 Task: Create a due date automation trigger when advanced on, 2 hours before a card is due add dates not starting this week.
Action: Mouse moved to (821, 238)
Screenshot: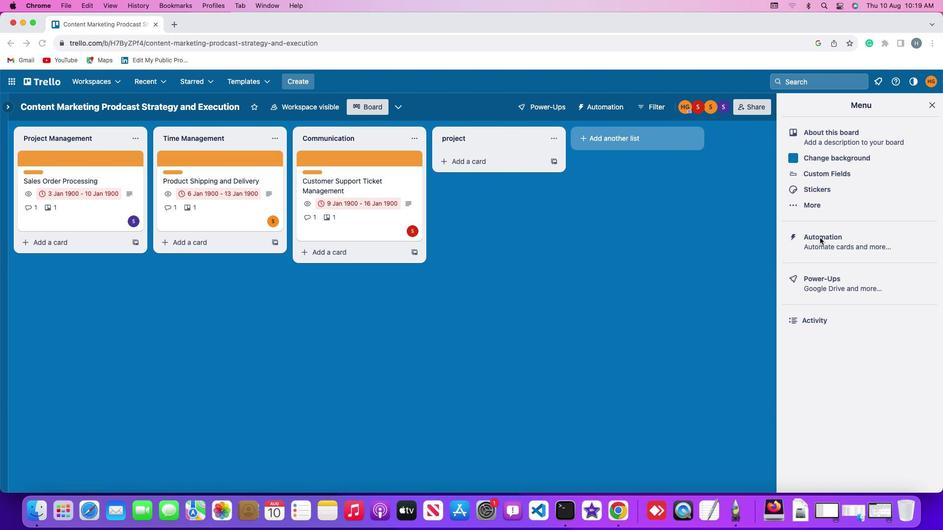 
Action: Mouse pressed left at (821, 238)
Screenshot: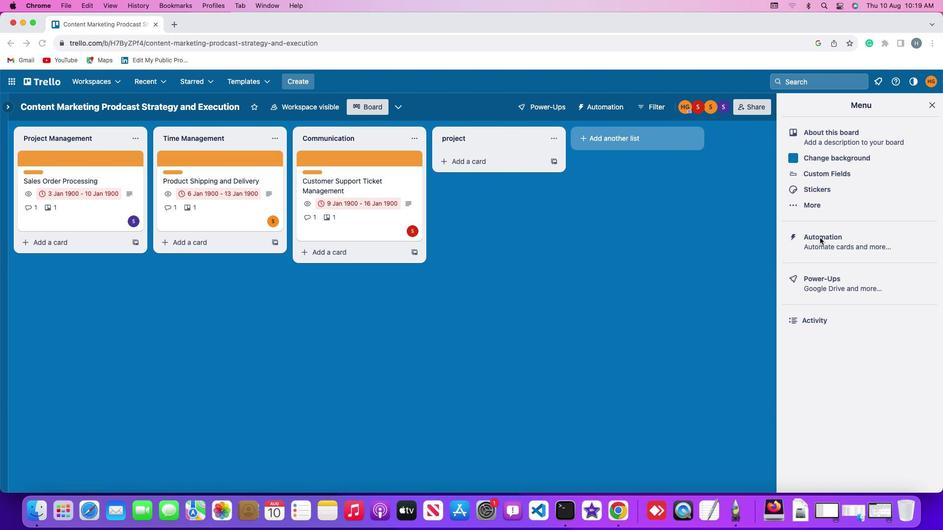 
Action: Mouse pressed left at (821, 238)
Screenshot: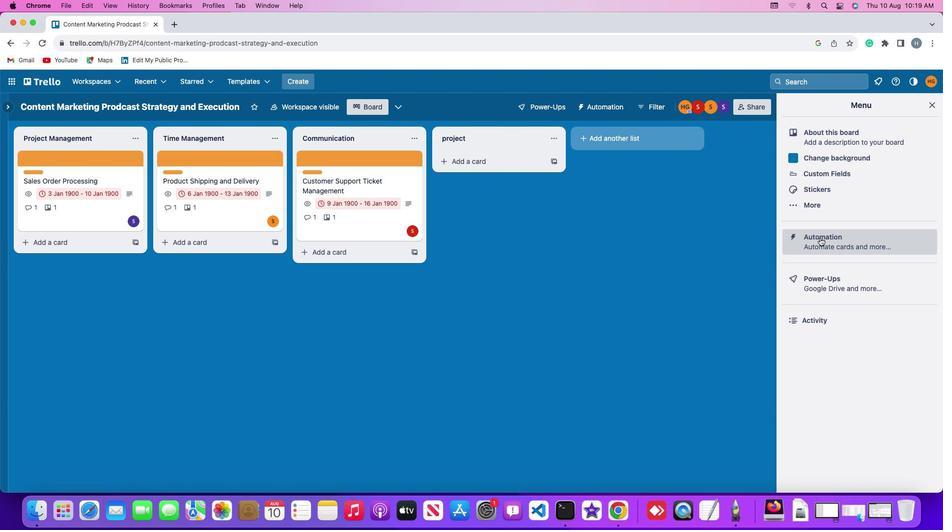 
Action: Mouse moved to (52, 232)
Screenshot: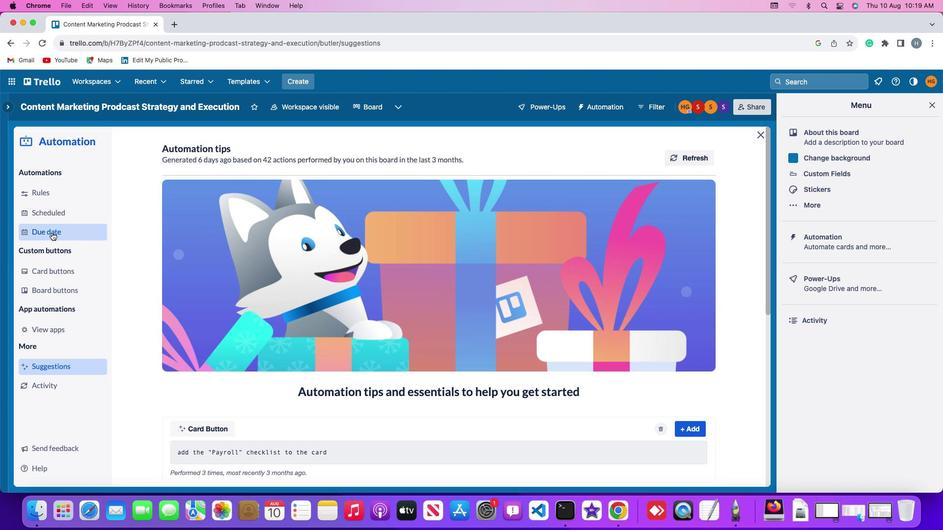 
Action: Mouse pressed left at (52, 232)
Screenshot: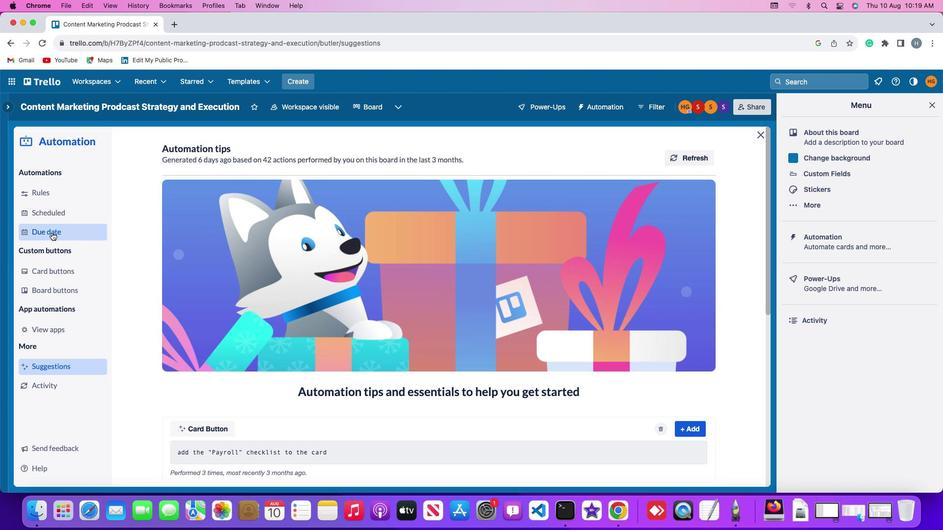 
Action: Mouse moved to (663, 151)
Screenshot: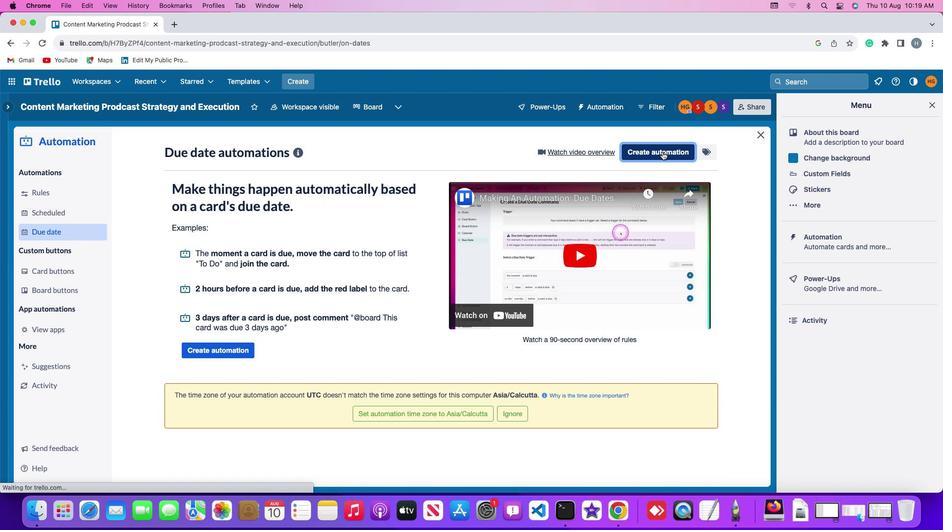 
Action: Mouse pressed left at (663, 151)
Screenshot: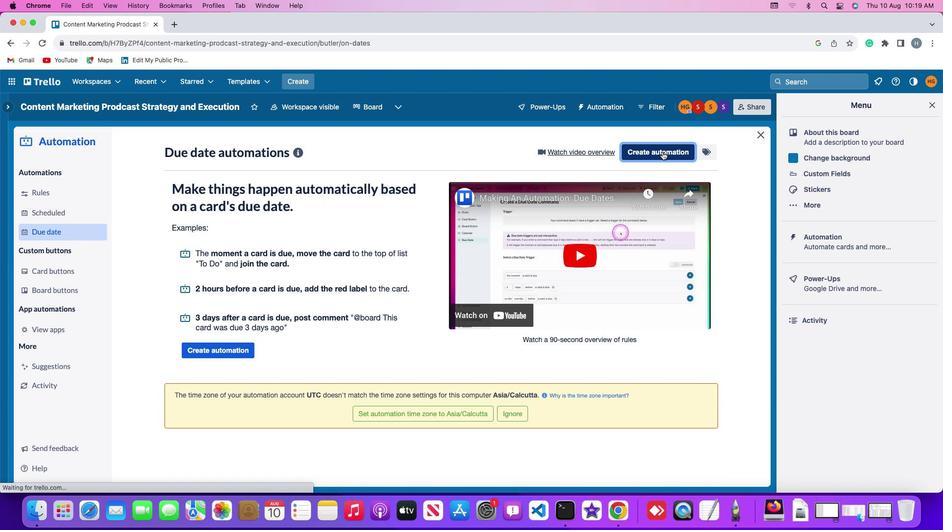 
Action: Mouse moved to (199, 245)
Screenshot: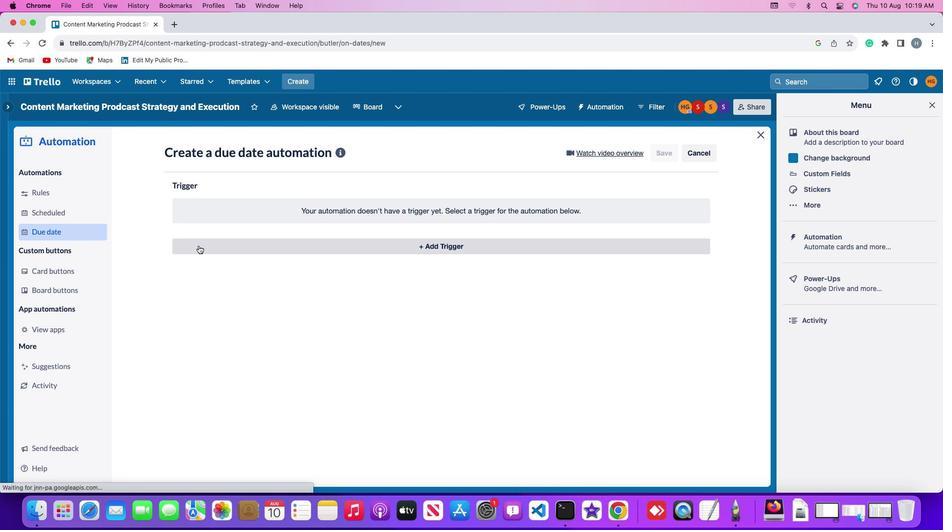 
Action: Mouse pressed left at (199, 245)
Screenshot: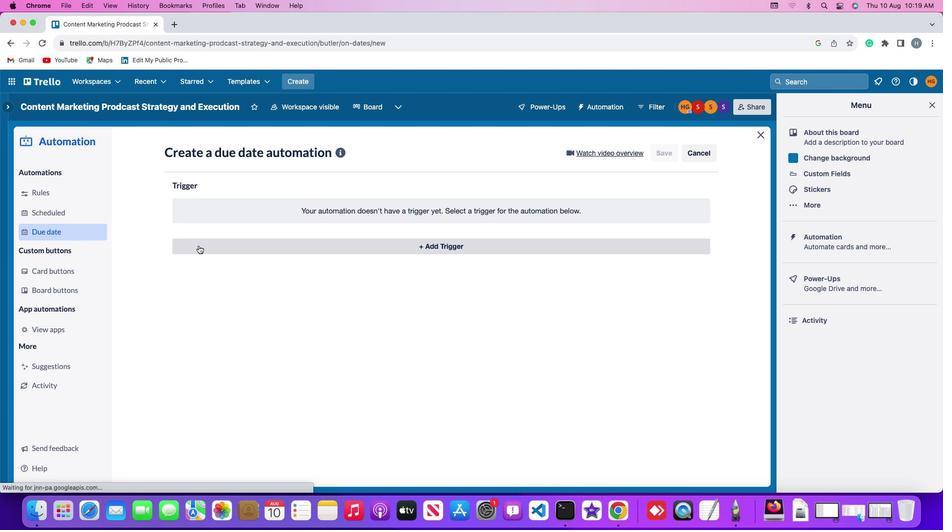 
Action: Mouse moved to (196, 394)
Screenshot: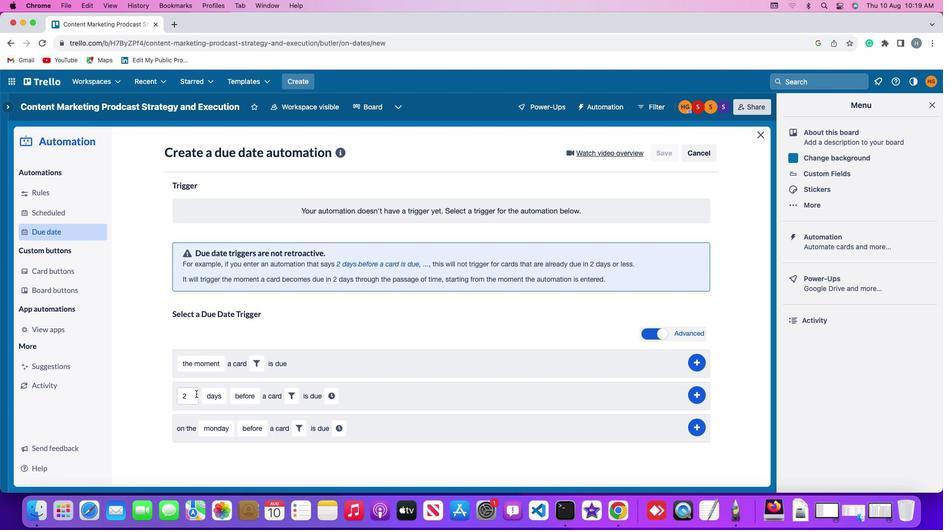 
Action: Mouse pressed left at (196, 394)
Screenshot: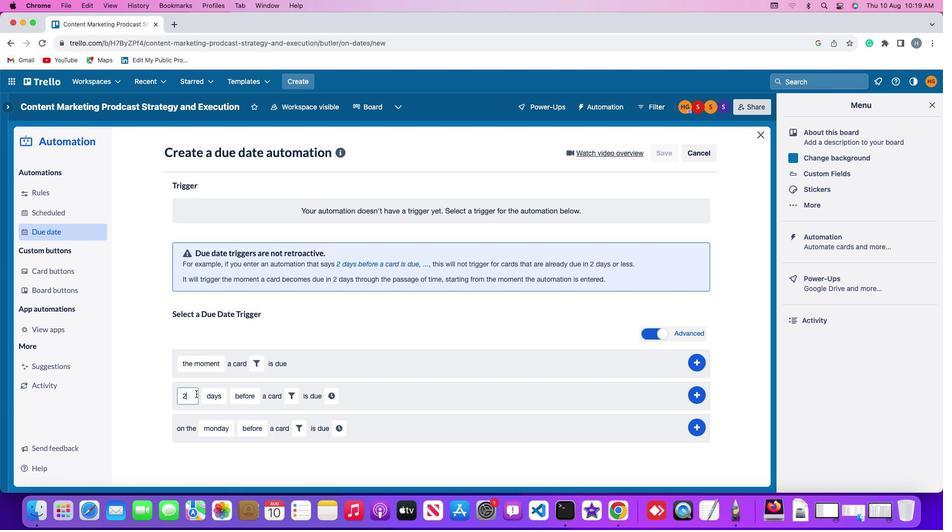
Action: Key pressed Key.backspace'2'
Screenshot: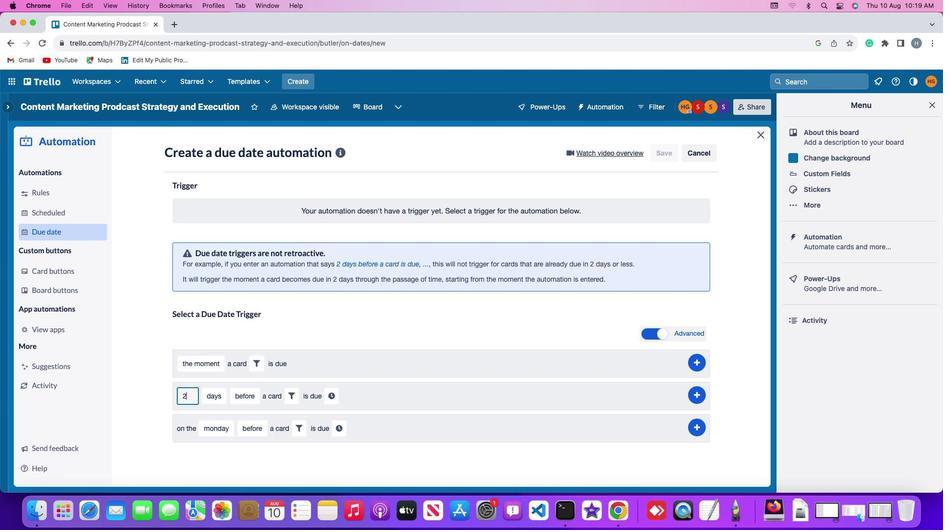 
Action: Mouse moved to (211, 390)
Screenshot: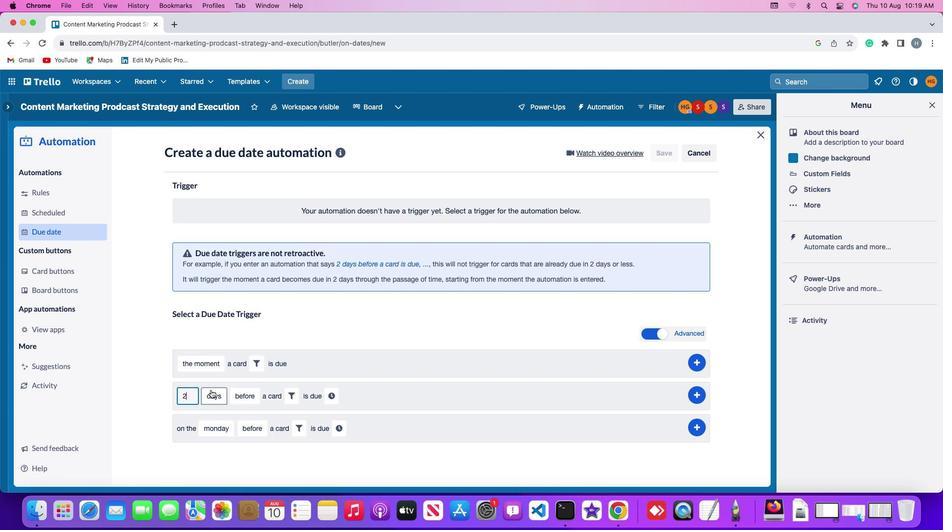 
Action: Mouse pressed left at (211, 390)
Screenshot: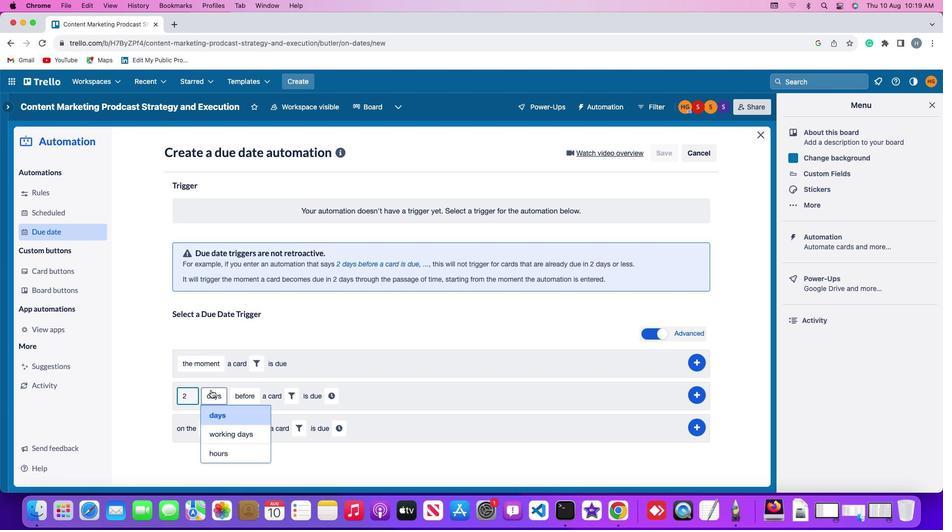 
Action: Mouse moved to (223, 449)
Screenshot: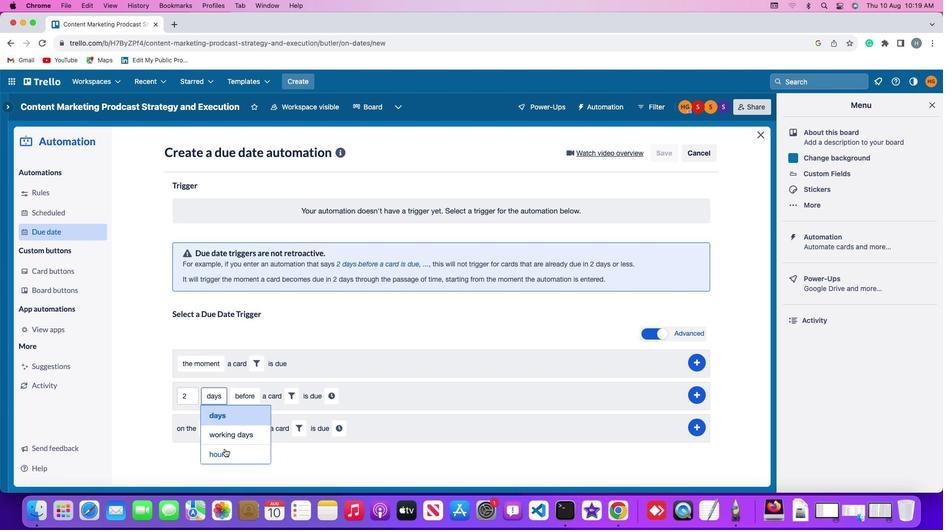 
Action: Mouse pressed left at (223, 449)
Screenshot: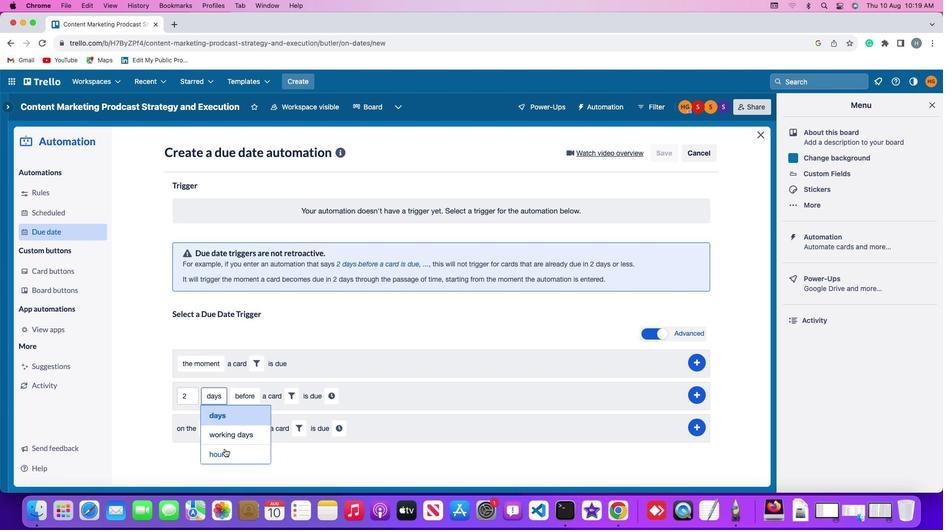 
Action: Mouse moved to (255, 392)
Screenshot: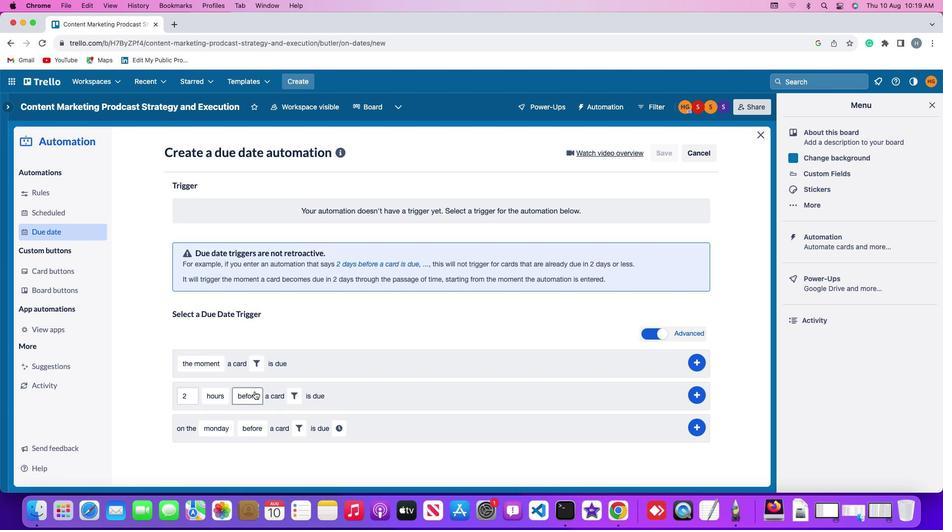 
Action: Mouse pressed left at (255, 392)
Screenshot: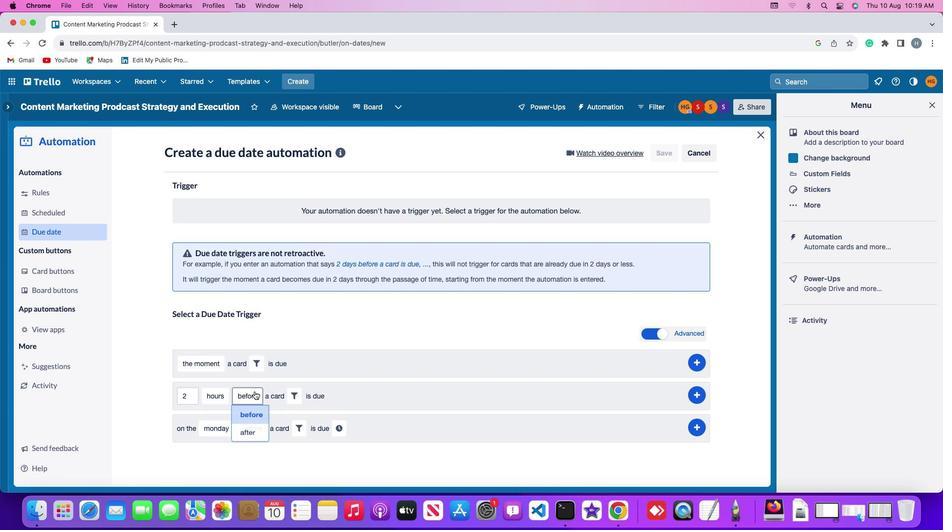 
Action: Mouse moved to (254, 417)
Screenshot: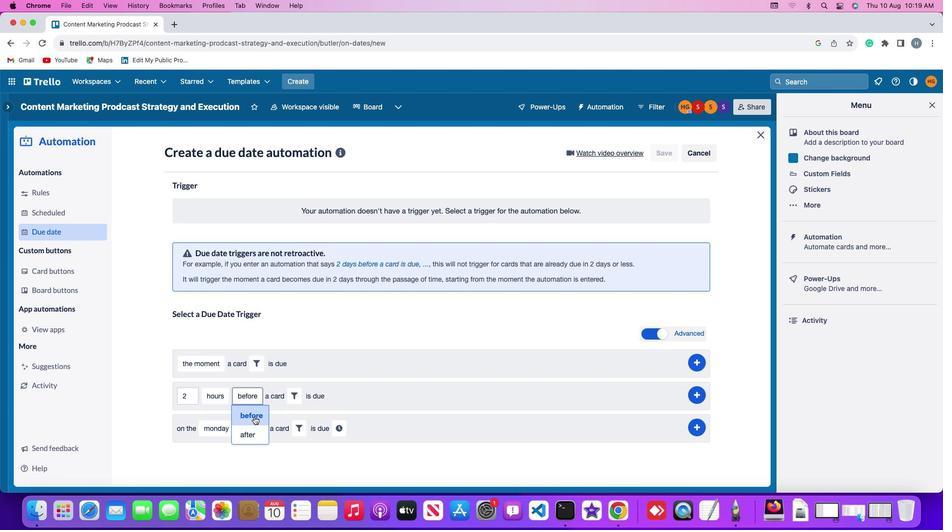 
Action: Mouse pressed left at (254, 417)
Screenshot: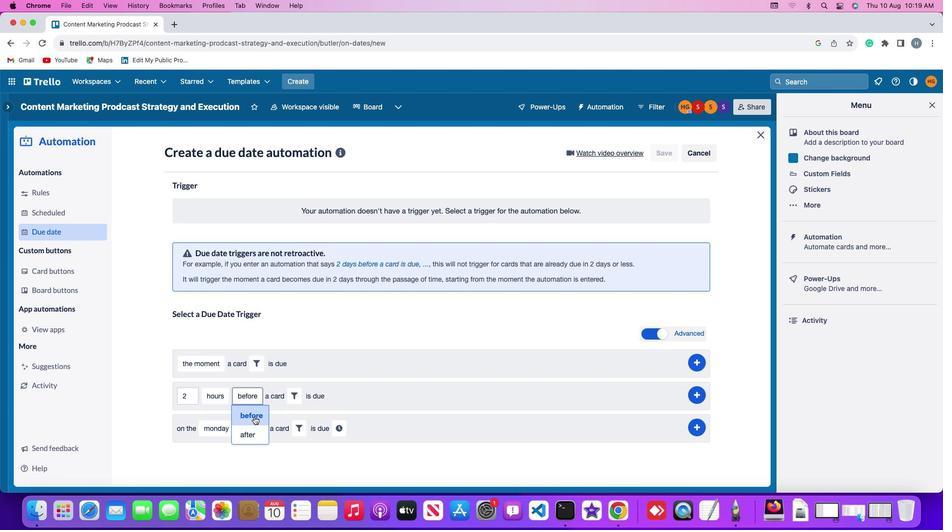 
Action: Mouse moved to (292, 395)
Screenshot: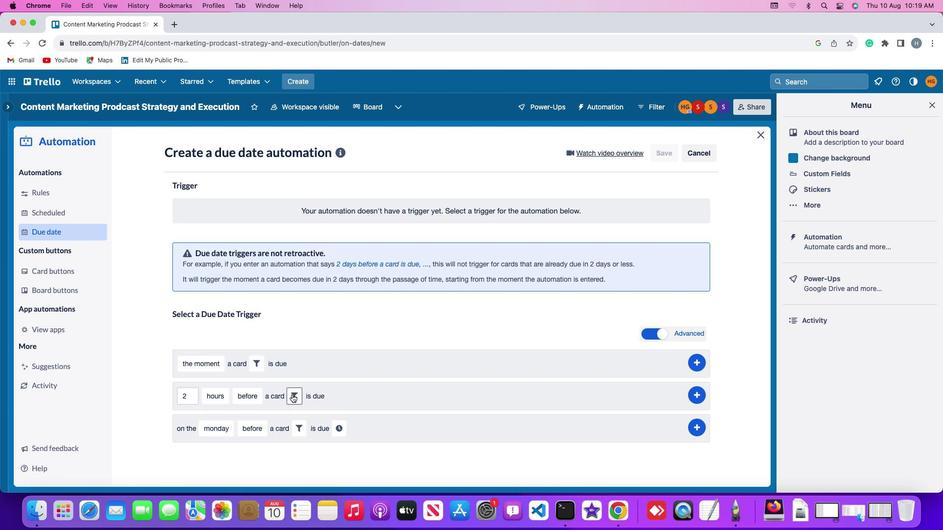 
Action: Mouse pressed left at (292, 395)
Screenshot: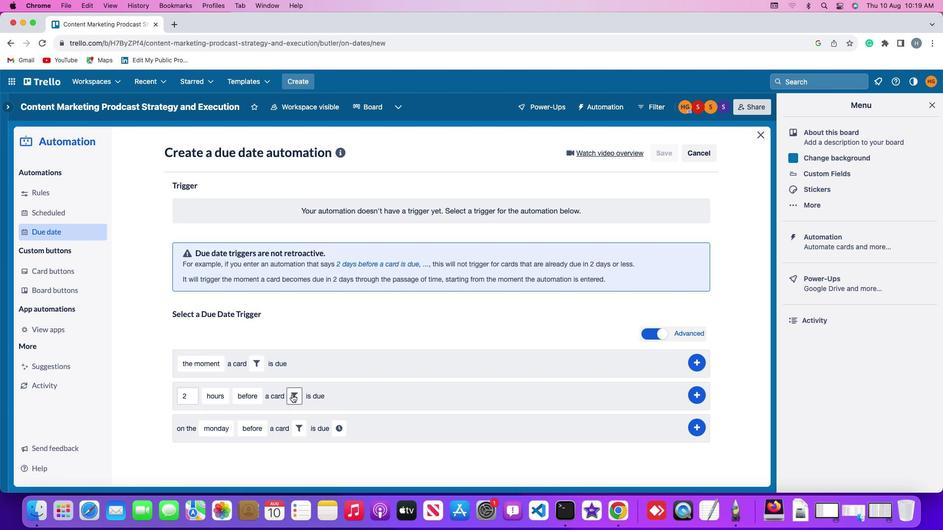 
Action: Mouse moved to (352, 423)
Screenshot: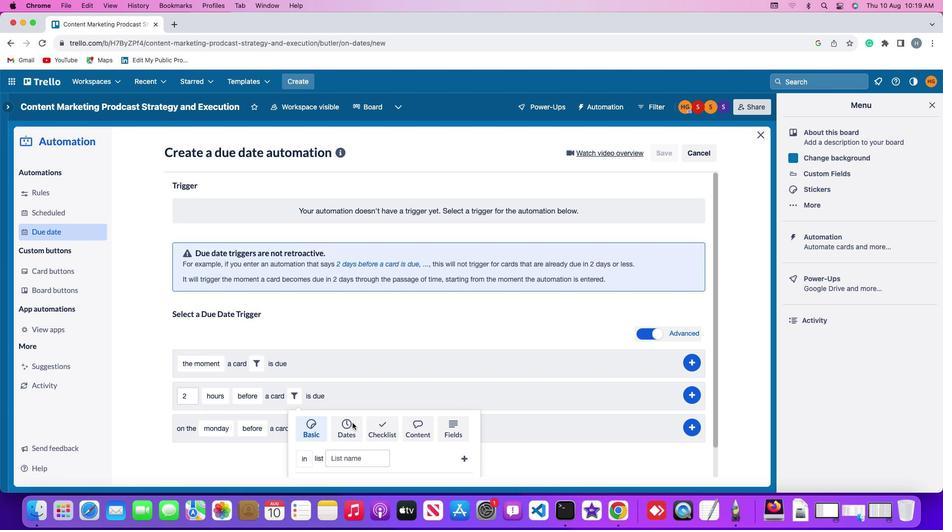 
Action: Mouse pressed left at (352, 423)
Screenshot: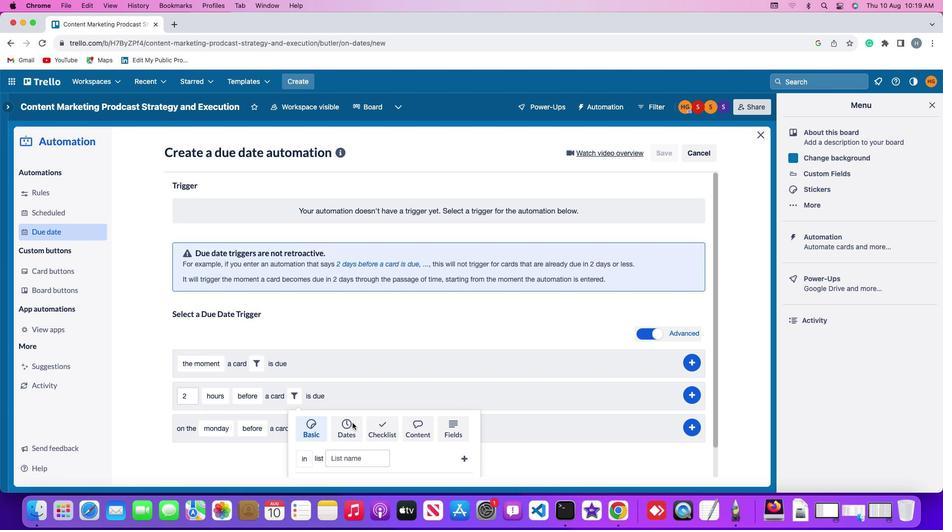 
Action: Mouse moved to (252, 453)
Screenshot: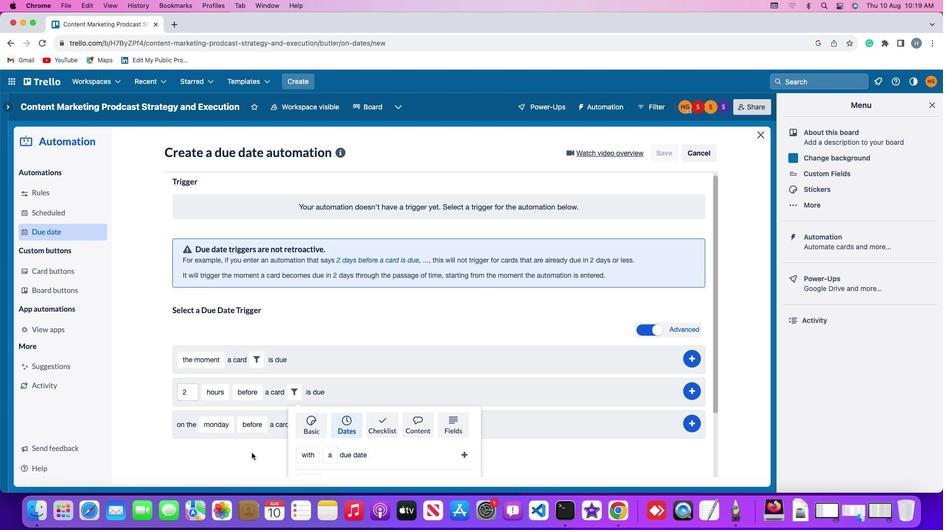 
Action: Mouse scrolled (252, 453) with delta (0, 0)
Screenshot: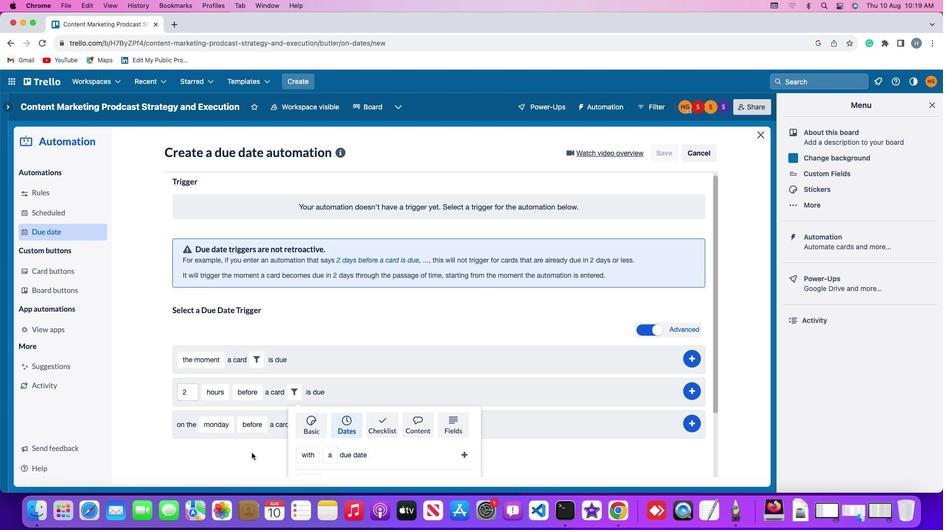 
Action: Mouse moved to (252, 453)
Screenshot: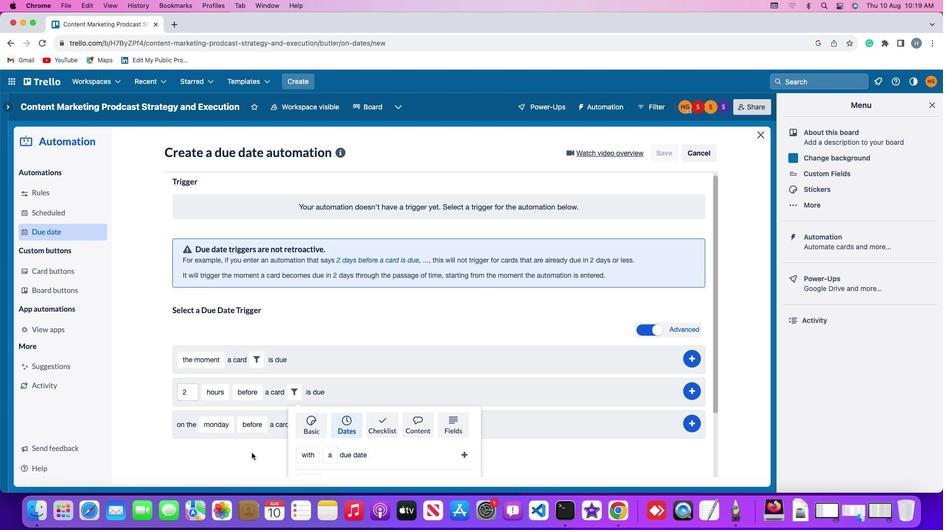 
Action: Mouse scrolled (252, 453) with delta (0, 0)
Screenshot: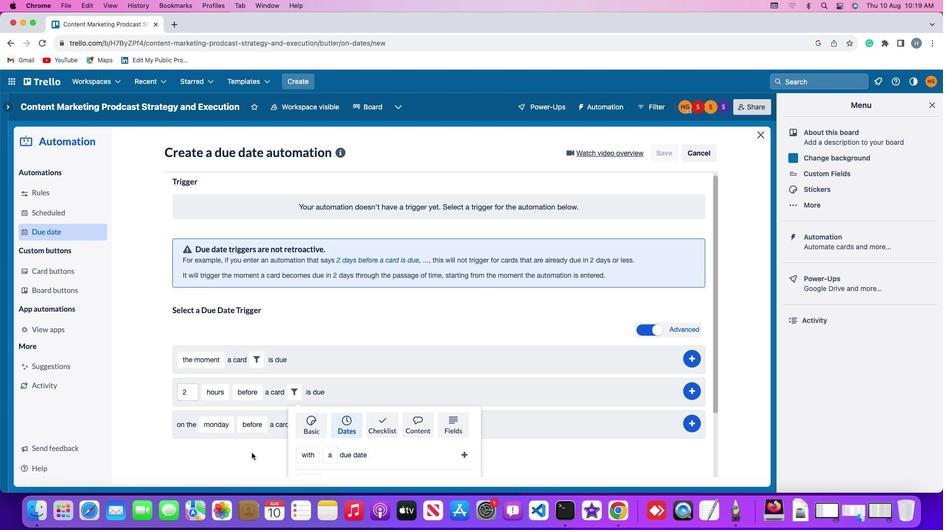 
Action: Mouse scrolled (252, 453) with delta (0, -1)
Screenshot: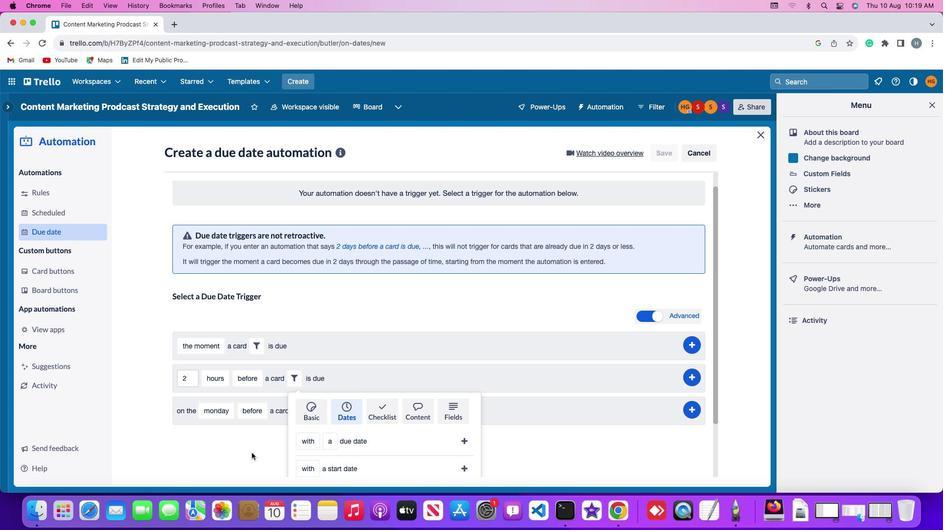 
Action: Mouse scrolled (252, 453) with delta (0, -2)
Screenshot: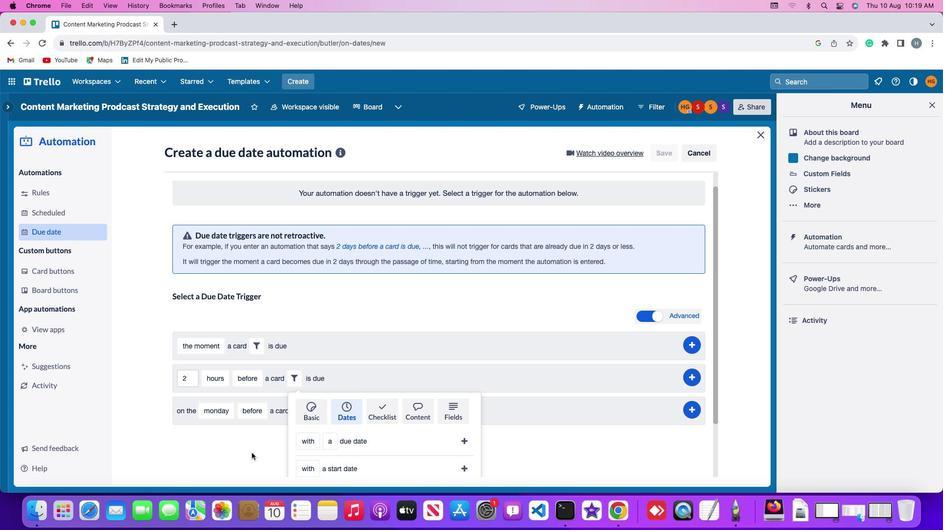 
Action: Mouse scrolled (252, 453) with delta (0, -2)
Screenshot: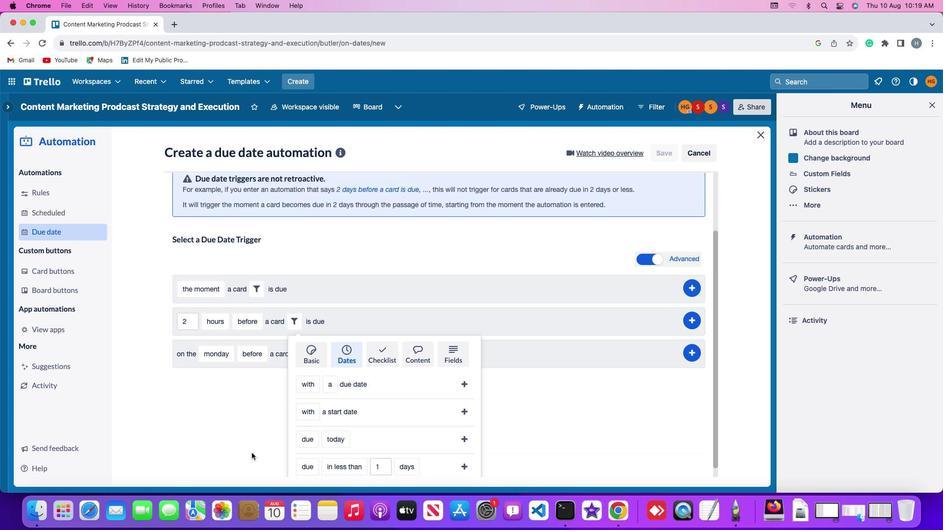 
Action: Mouse scrolled (252, 453) with delta (0, 0)
Screenshot: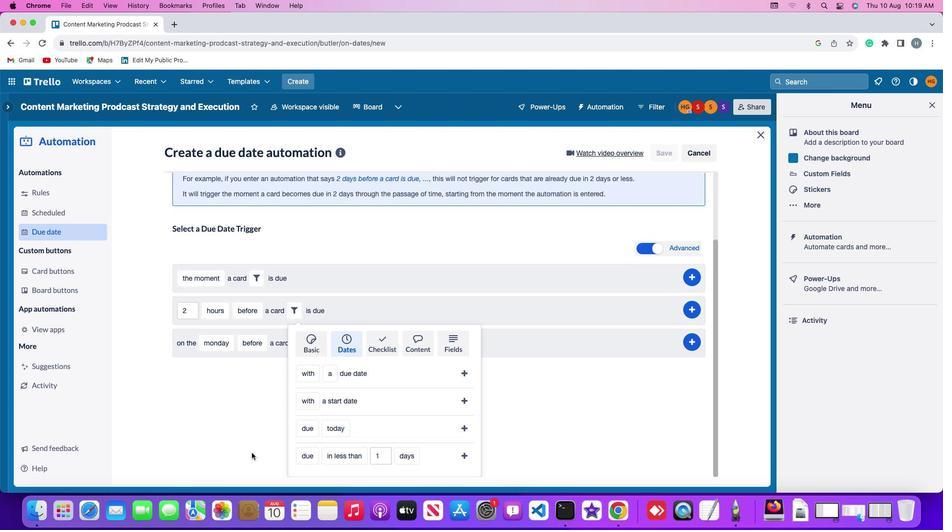 
Action: Mouse scrolled (252, 453) with delta (0, 0)
Screenshot: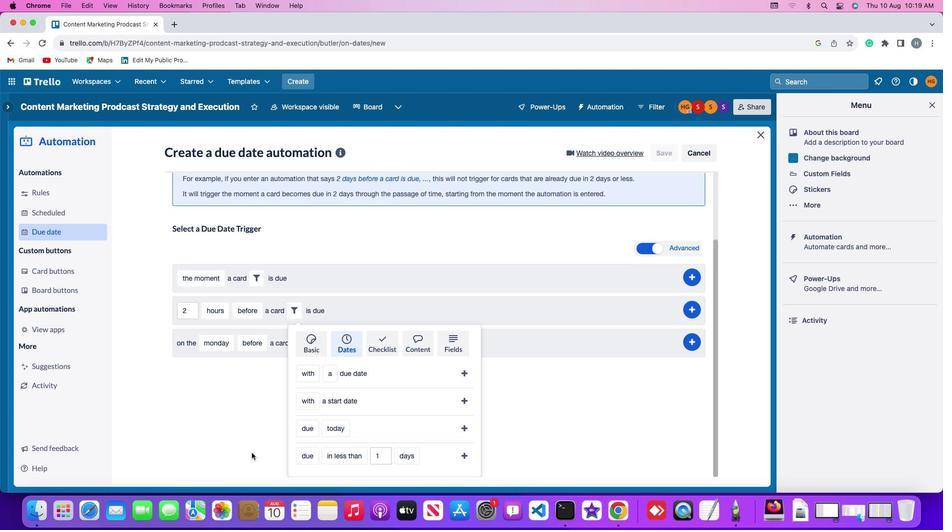 
Action: Mouse scrolled (252, 453) with delta (0, -1)
Screenshot: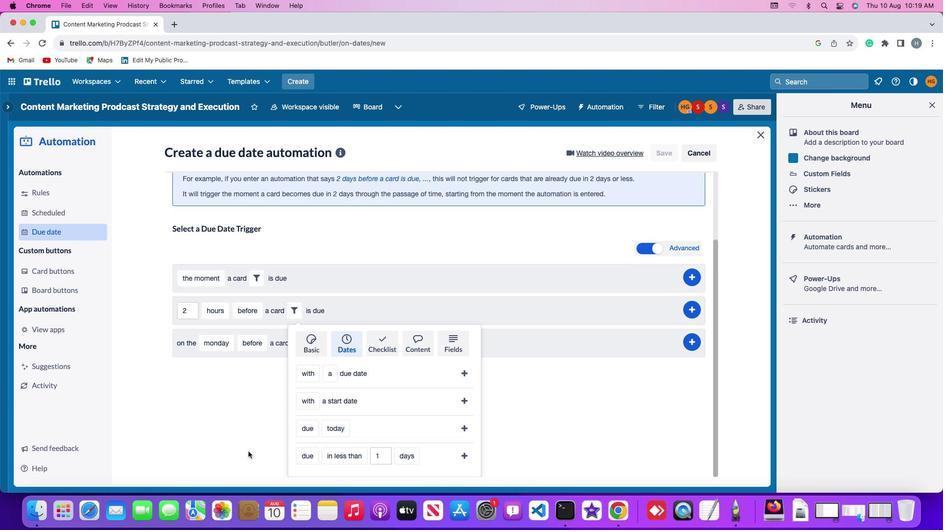 
Action: Mouse scrolled (252, 453) with delta (0, -2)
Screenshot: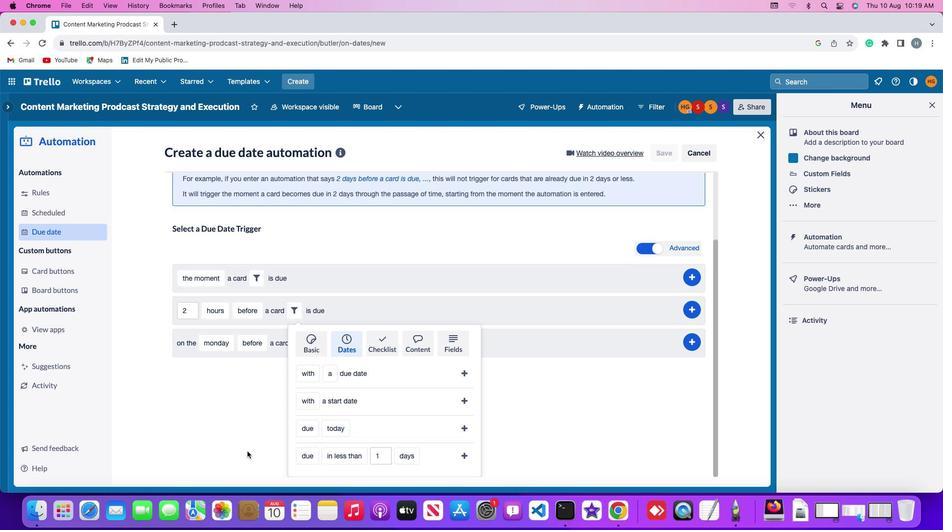 
Action: Mouse moved to (309, 434)
Screenshot: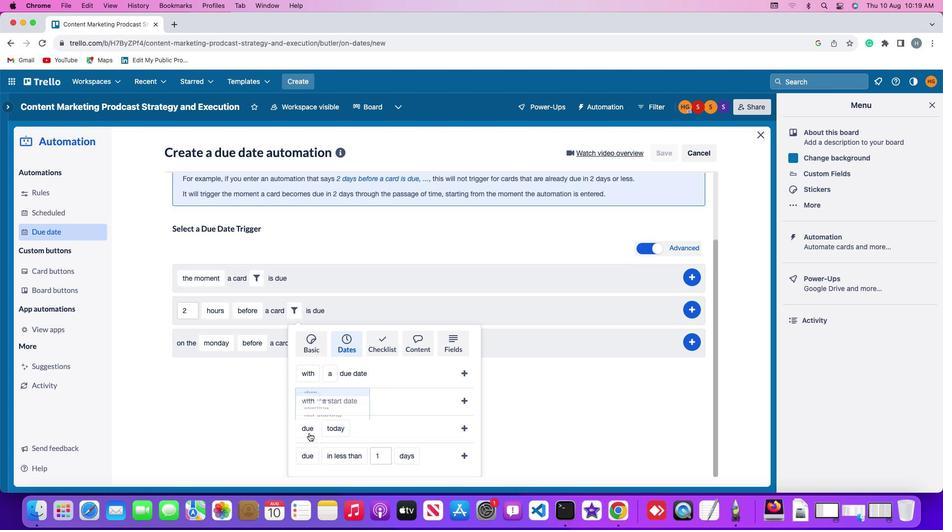 
Action: Mouse pressed left at (309, 434)
Screenshot: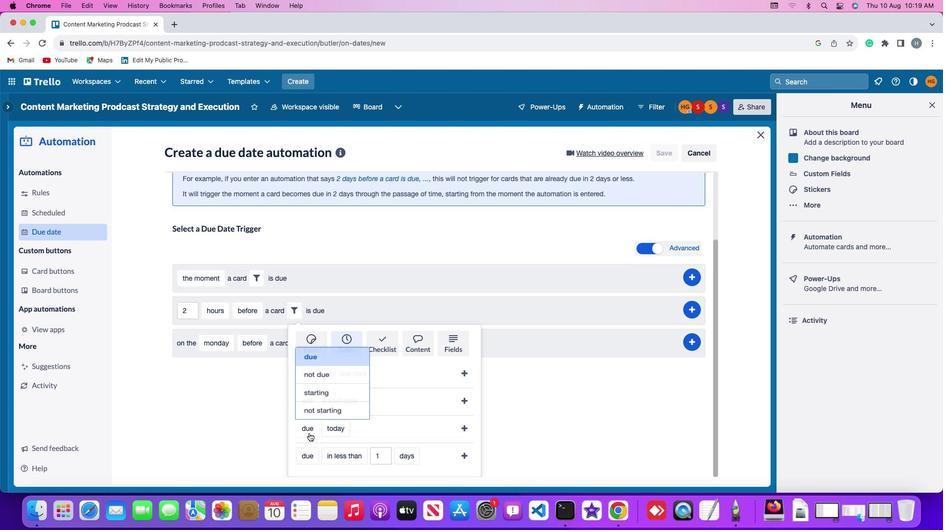 
Action: Mouse moved to (319, 412)
Screenshot: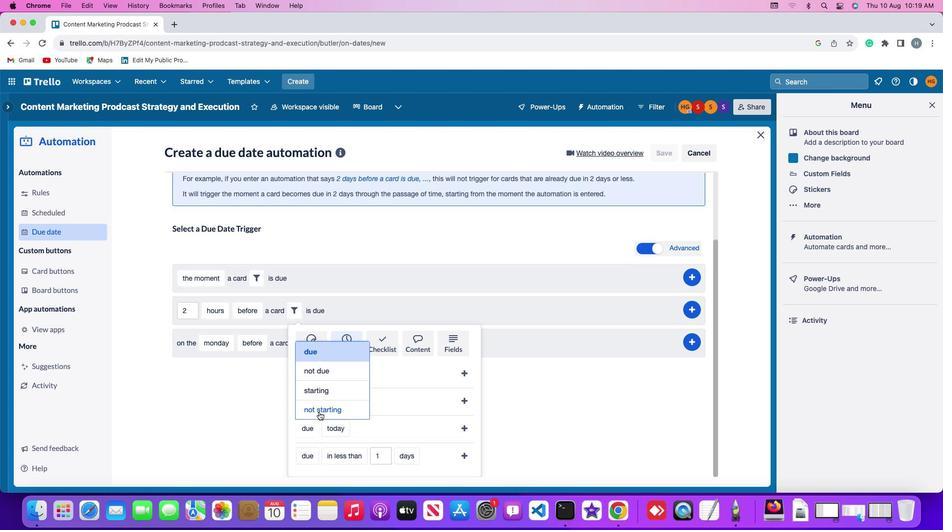 
Action: Mouse pressed left at (319, 412)
Screenshot: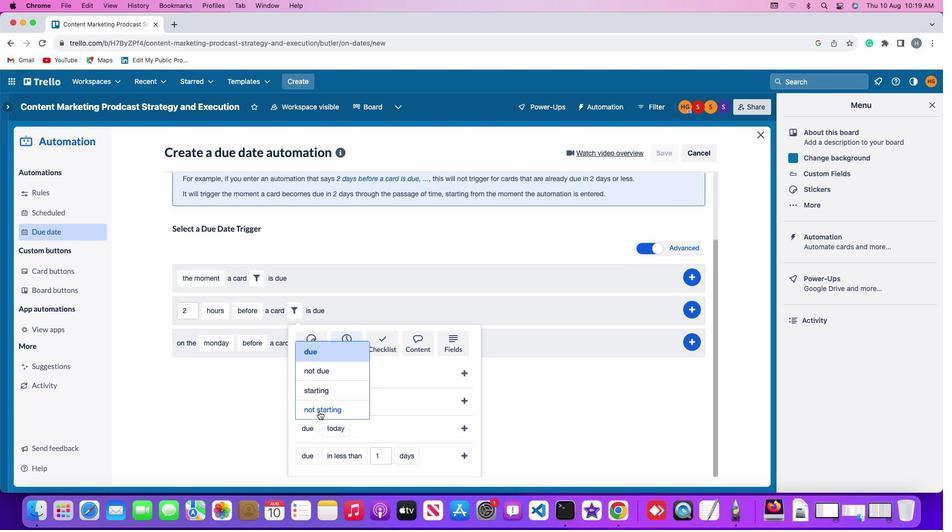
Action: Mouse moved to (354, 430)
Screenshot: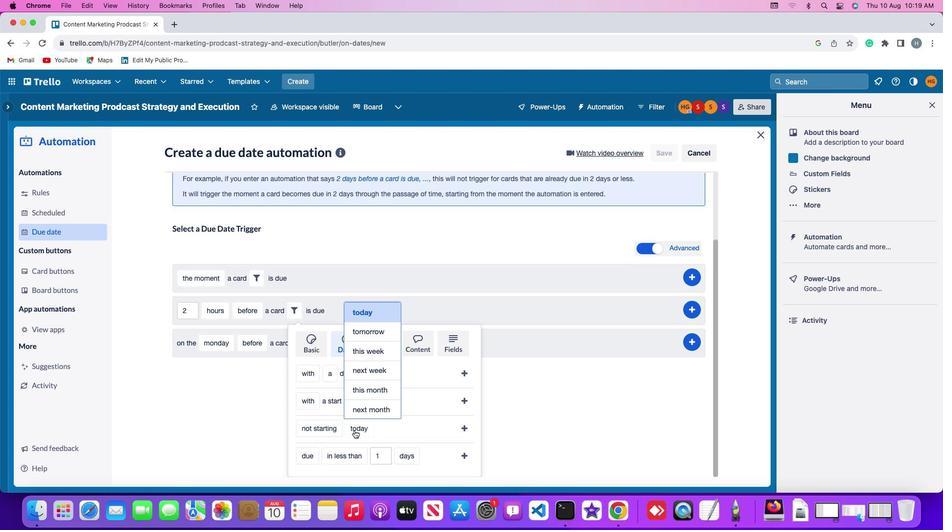 
Action: Mouse pressed left at (354, 430)
Screenshot: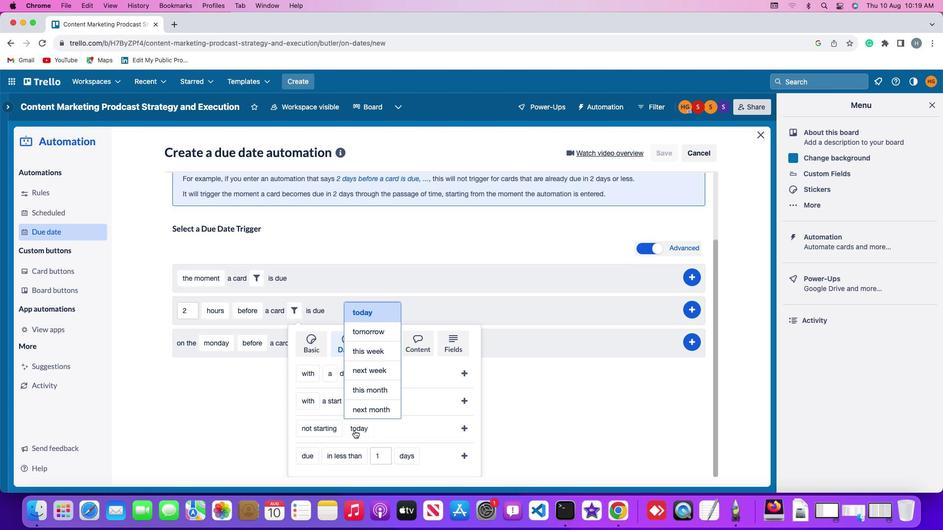 
Action: Mouse moved to (371, 350)
Screenshot: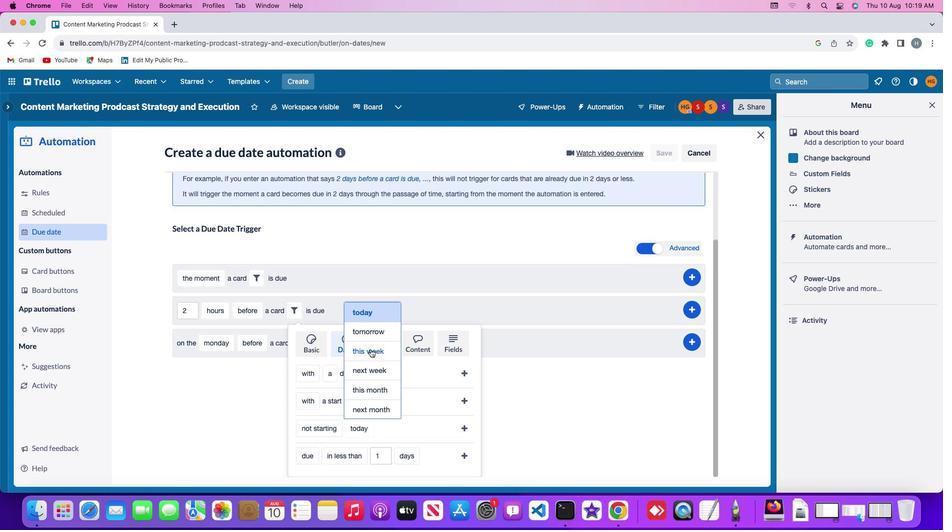 
Action: Mouse pressed left at (371, 350)
Screenshot: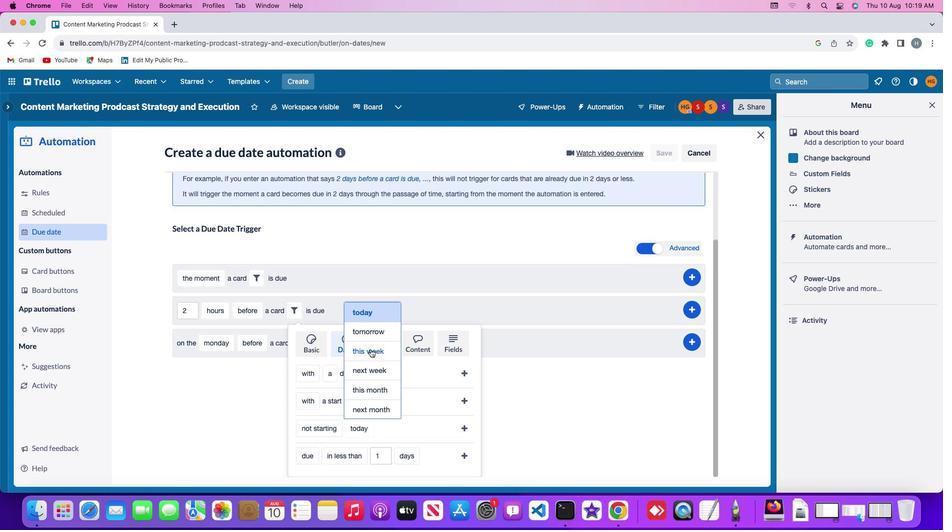
Action: Mouse moved to (471, 429)
Screenshot: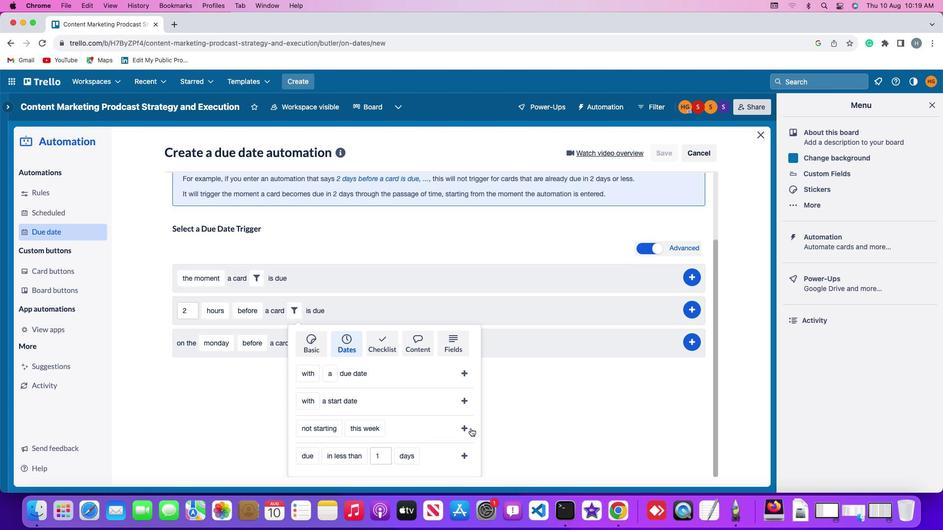 
Action: Mouse pressed left at (471, 429)
Screenshot: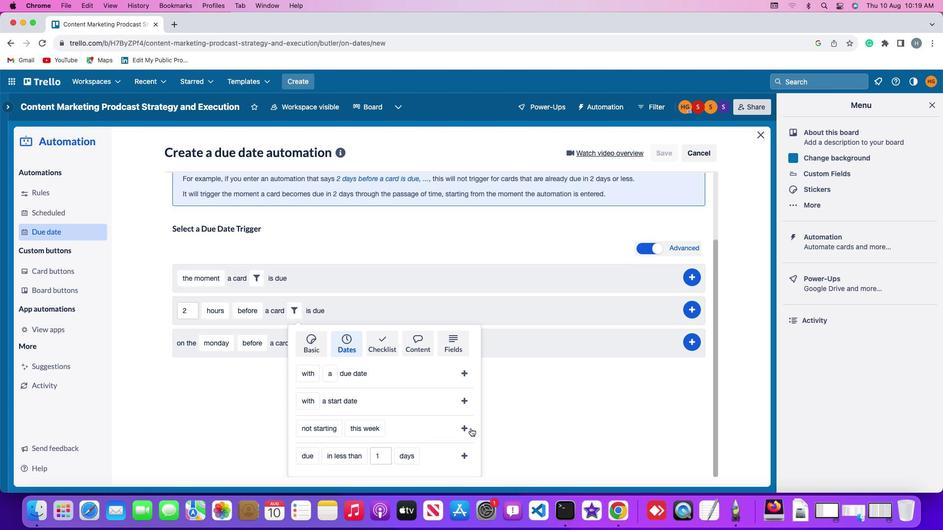 
Action: Mouse moved to (696, 394)
Screenshot: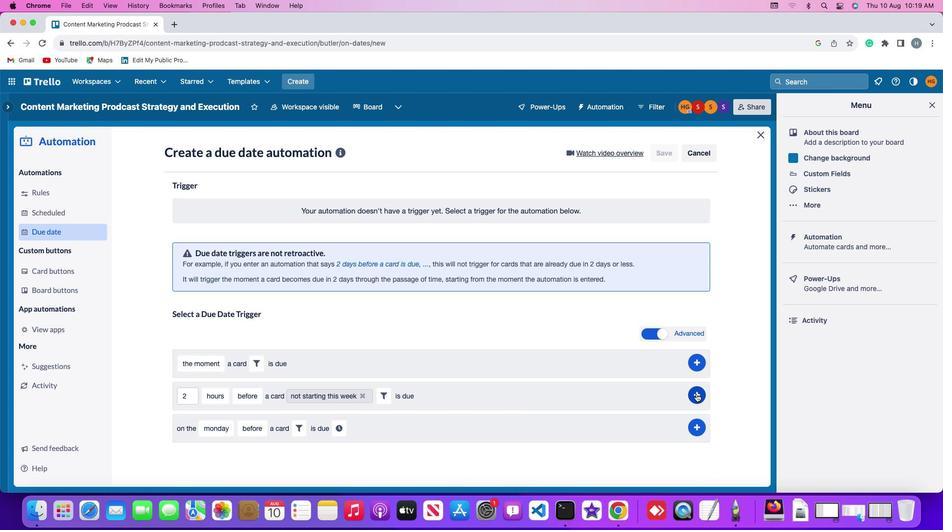 
Action: Mouse pressed left at (696, 394)
Screenshot: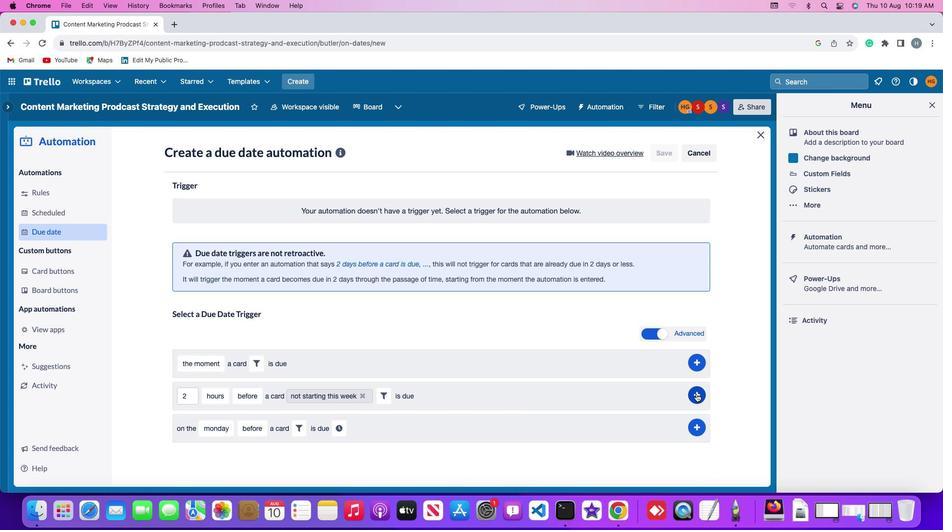 
Action: Mouse moved to (736, 309)
Screenshot: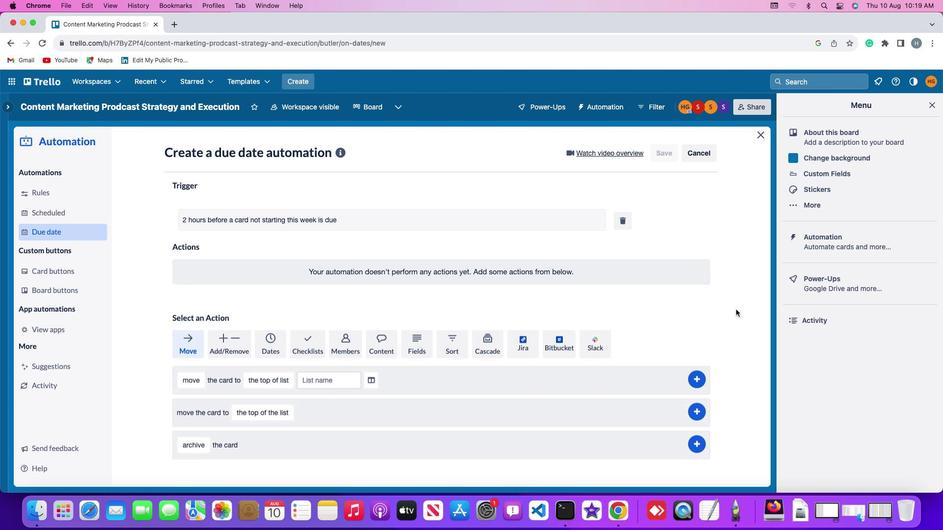 
